 Task: Locate the nearest stargazing spot in the Arizona desert.
Action: Mouse moved to (81, 64)
Screenshot: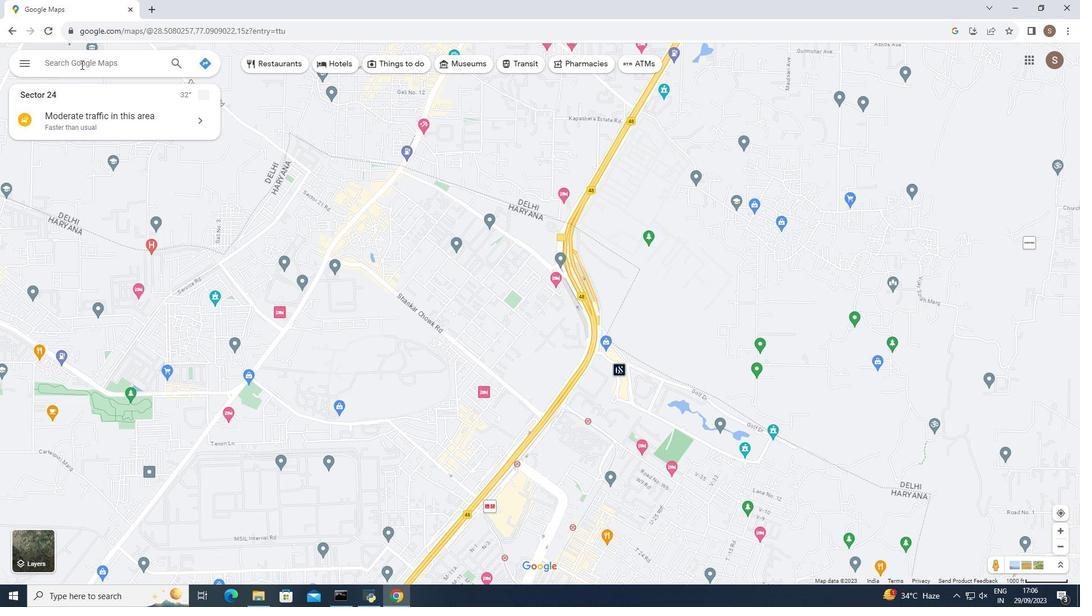 
Action: Mouse pressed left at (81, 64)
Screenshot: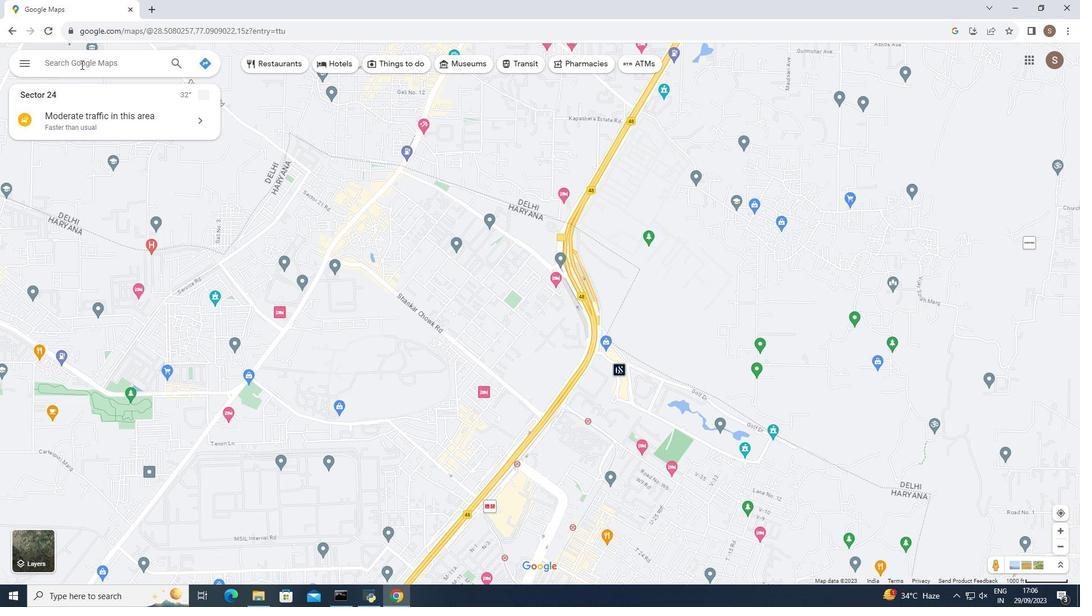 
Action: Key pressed arizona<Key.space>desert
Screenshot: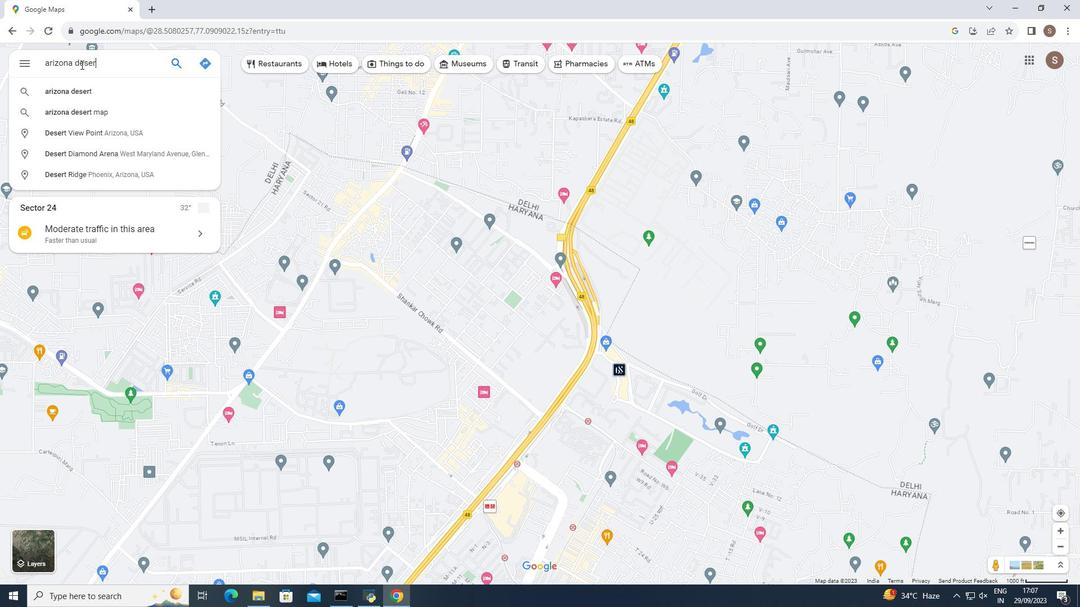 
Action: Mouse moved to (83, 92)
Screenshot: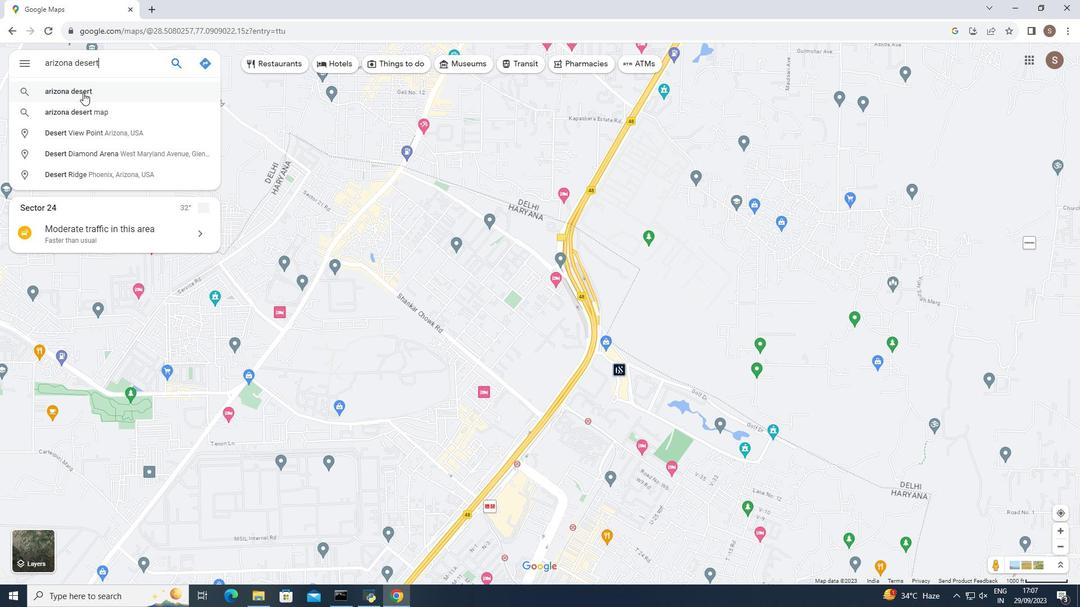 
Action: Mouse pressed left at (83, 92)
Screenshot: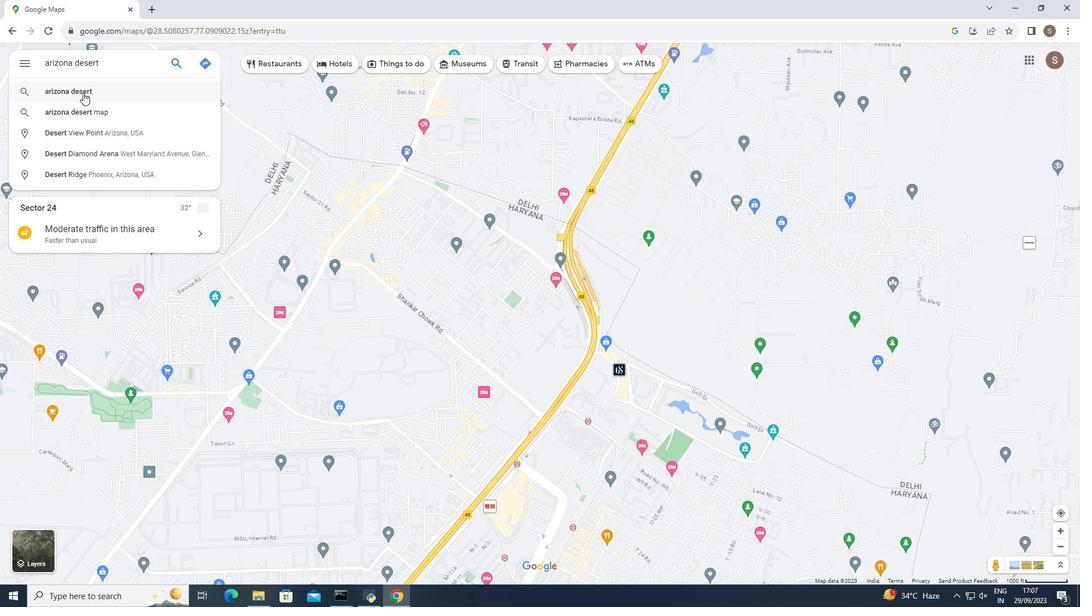
Action: Mouse moved to (205, 64)
Screenshot: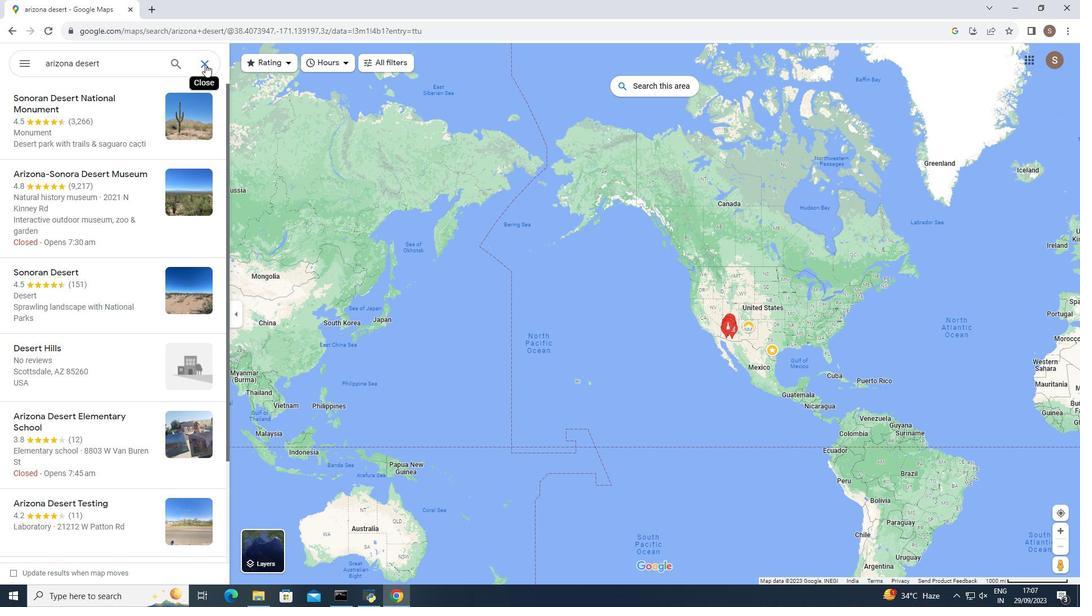 
Action: Mouse pressed left at (205, 64)
Screenshot: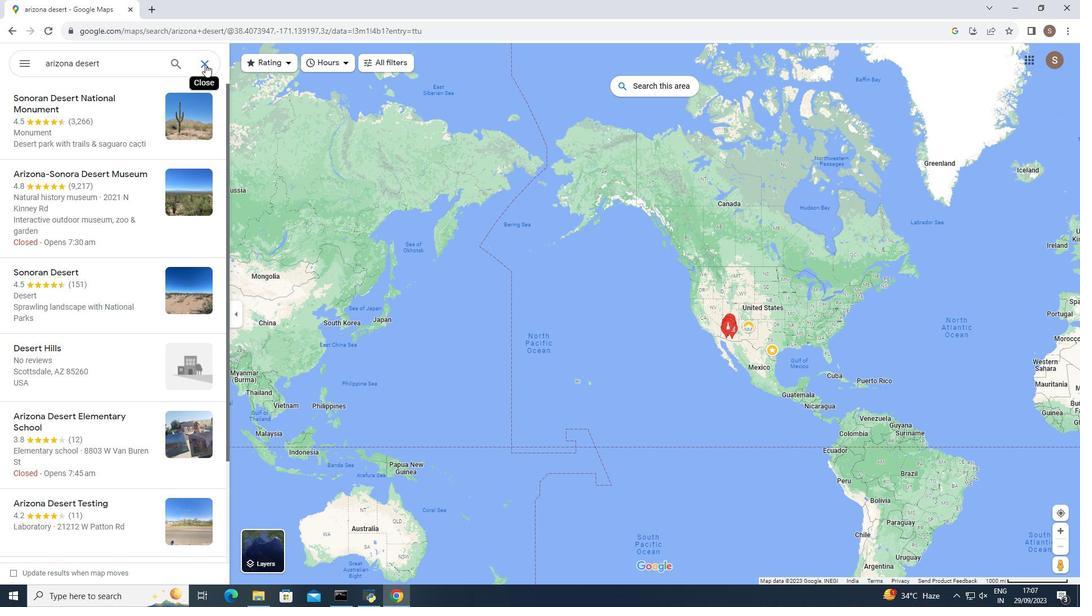 
Action: Mouse moved to (85, 61)
Screenshot: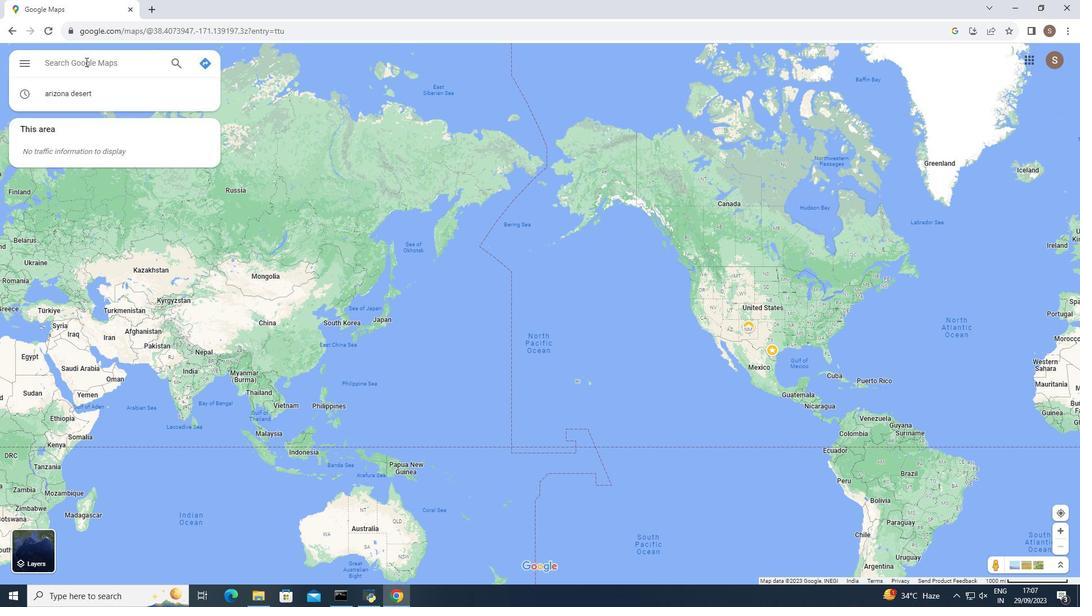 
Action: Mouse pressed left at (85, 61)
Screenshot: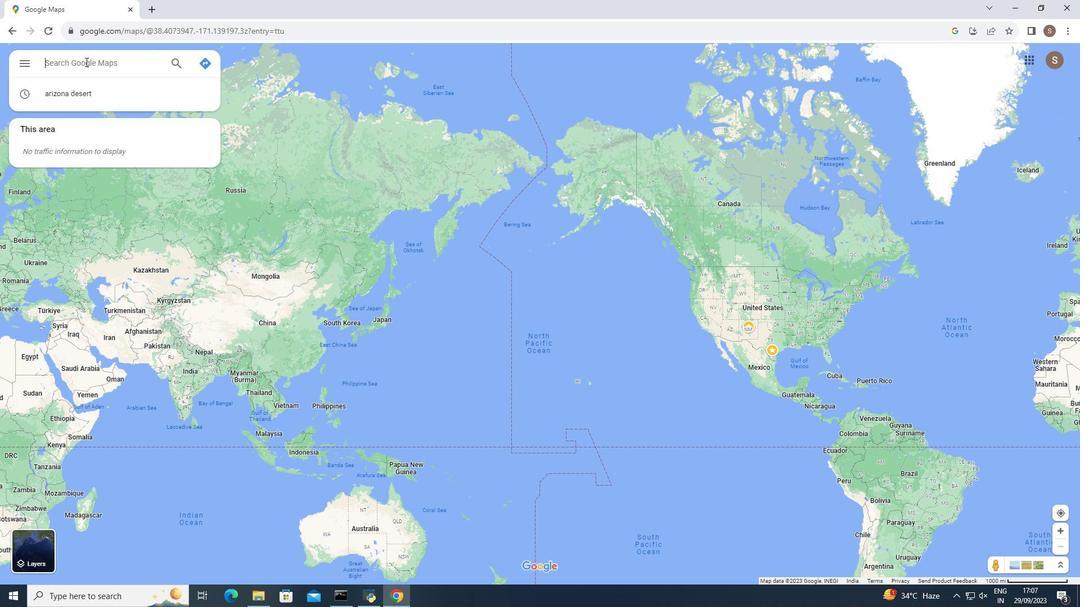 
Action: Key pressed <Key.shift>Arizona<Key.space>desert
Screenshot: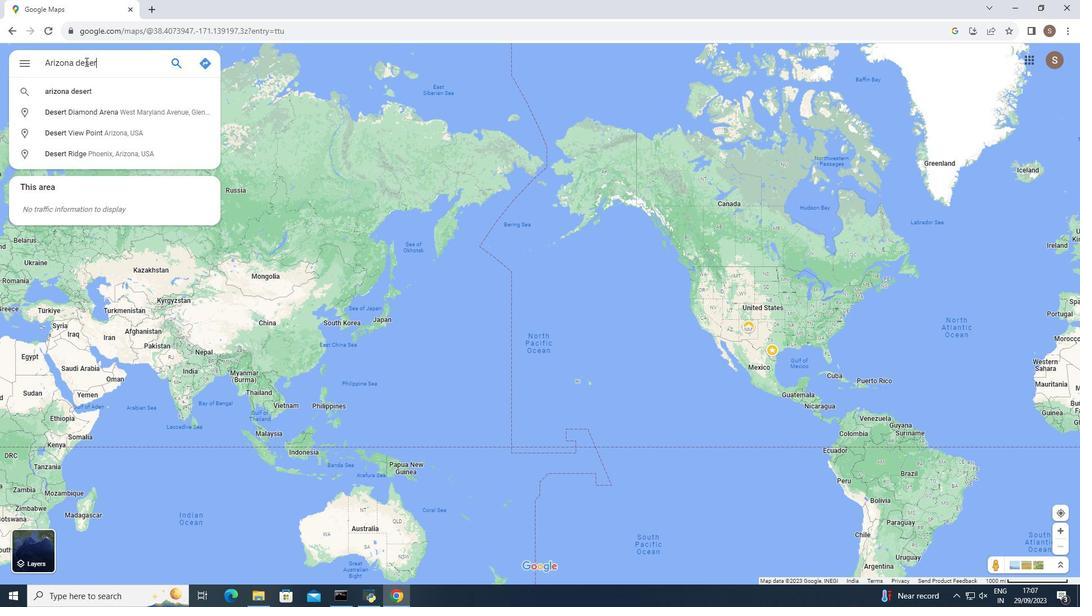 
Action: Mouse moved to (122, 135)
Screenshot: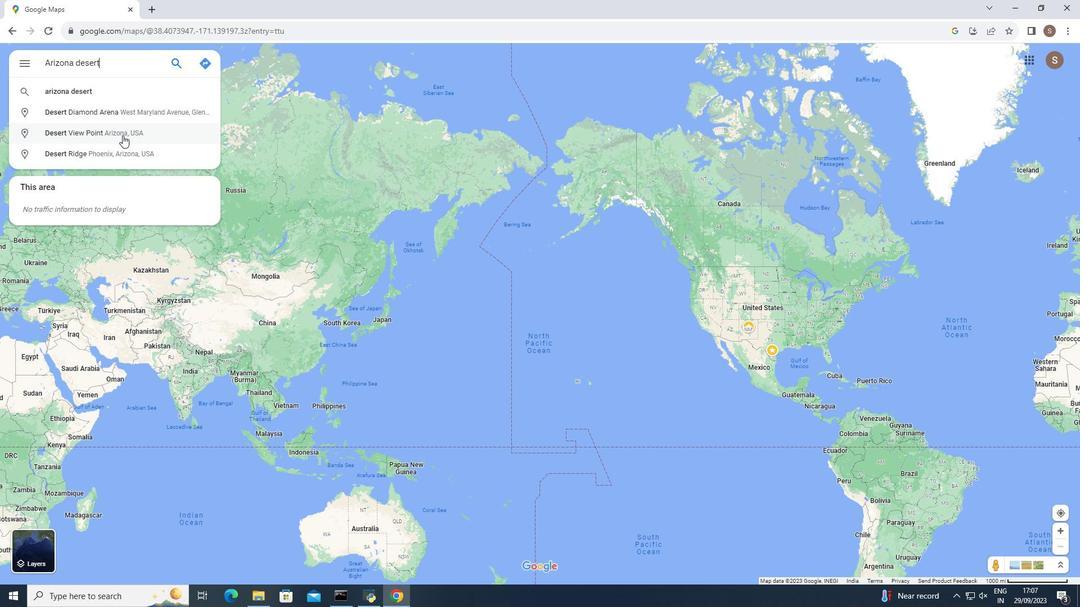 
Action: Mouse pressed left at (122, 135)
Screenshot: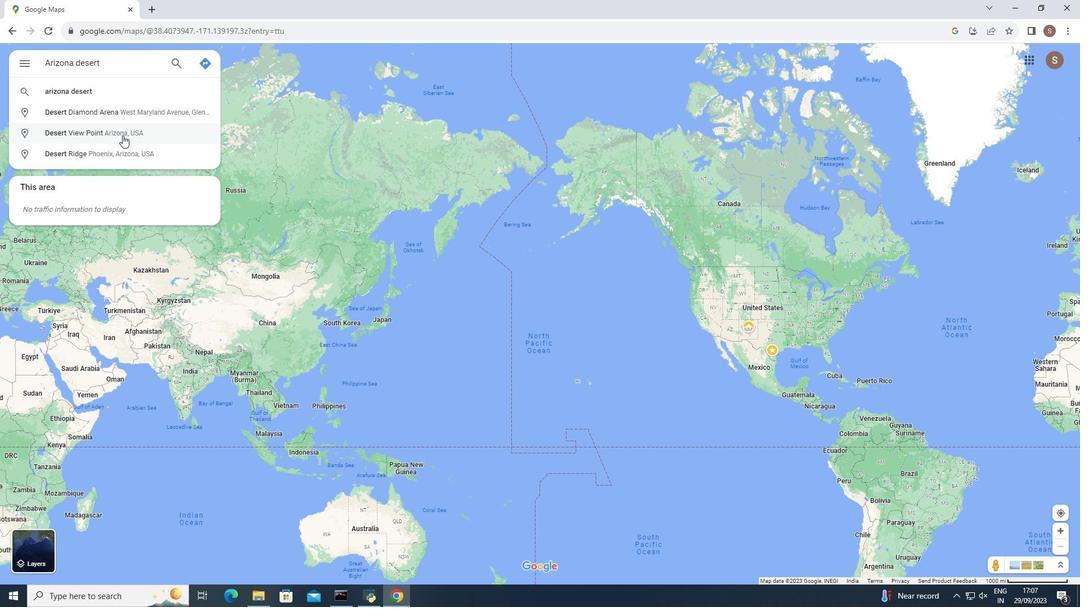 
Action: Mouse moved to (112, 281)
Screenshot: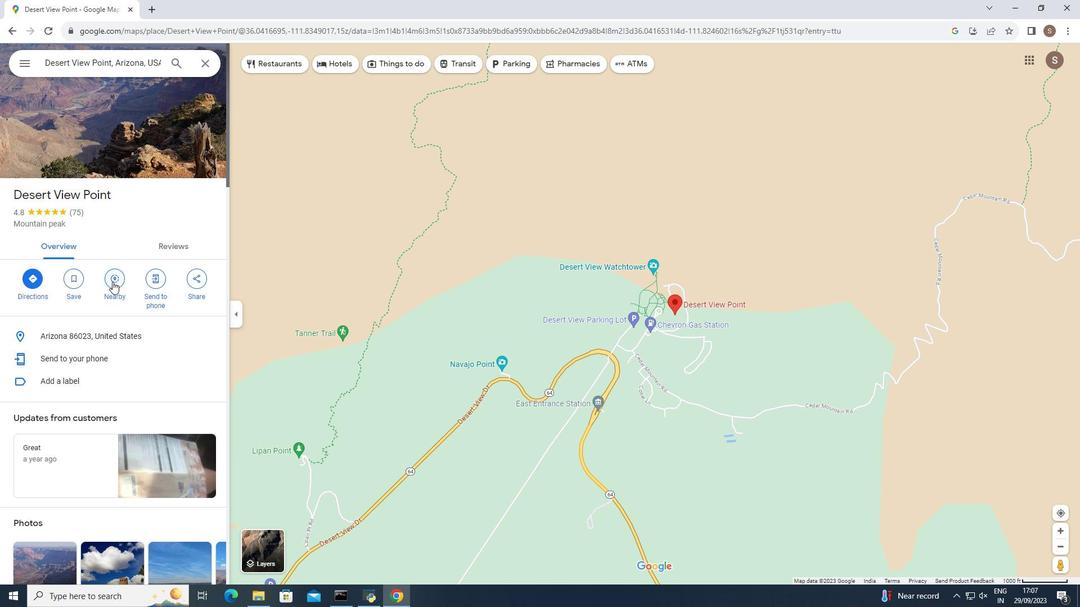 
Action: Mouse pressed left at (112, 281)
Screenshot: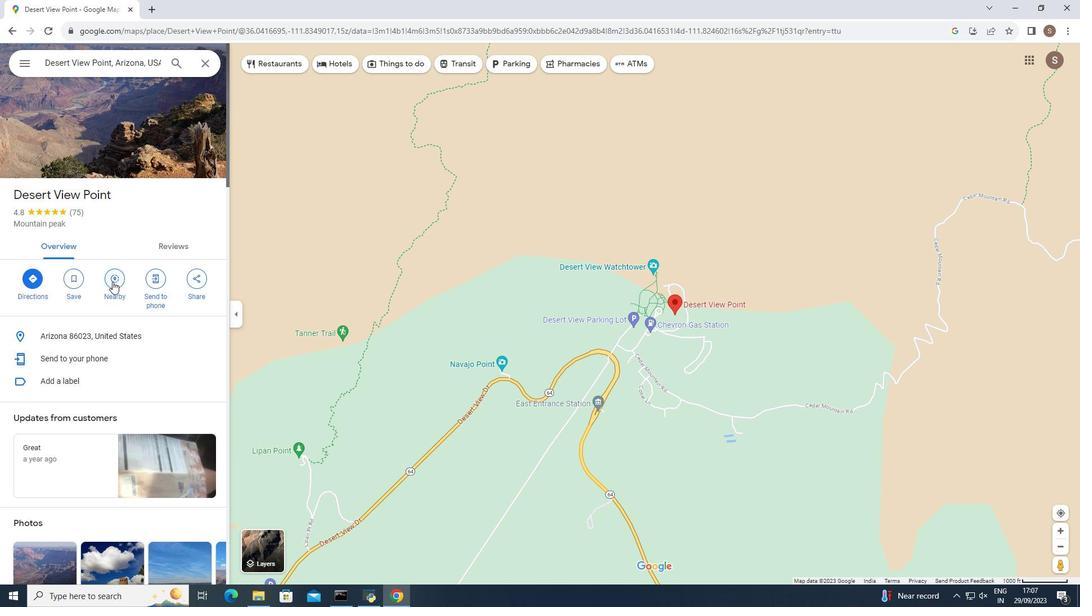 
Action: Mouse moved to (87, 65)
Screenshot: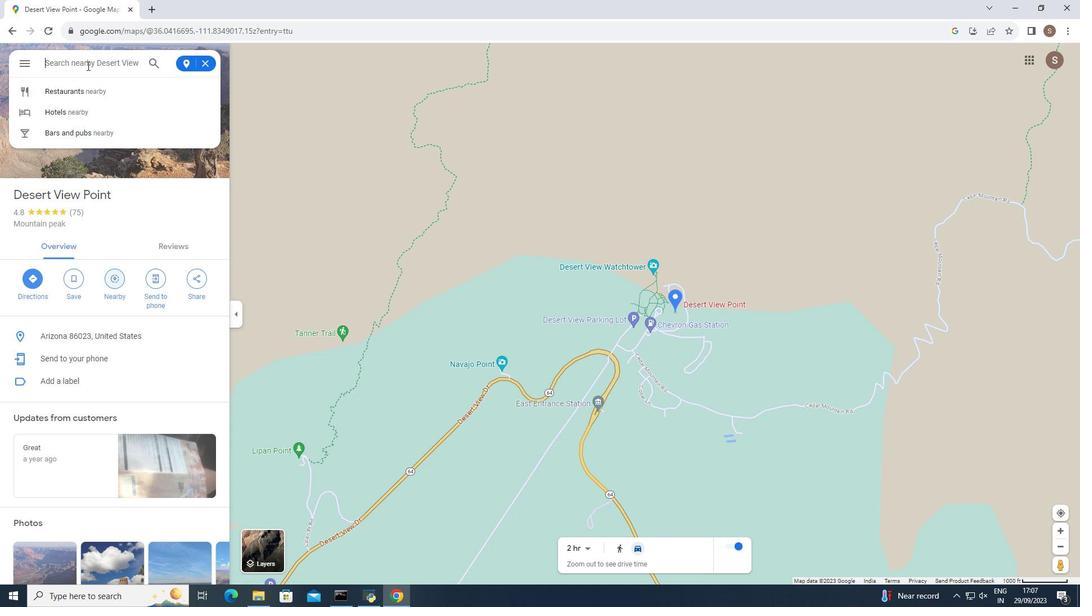 
Action: Mouse pressed left at (87, 65)
Screenshot: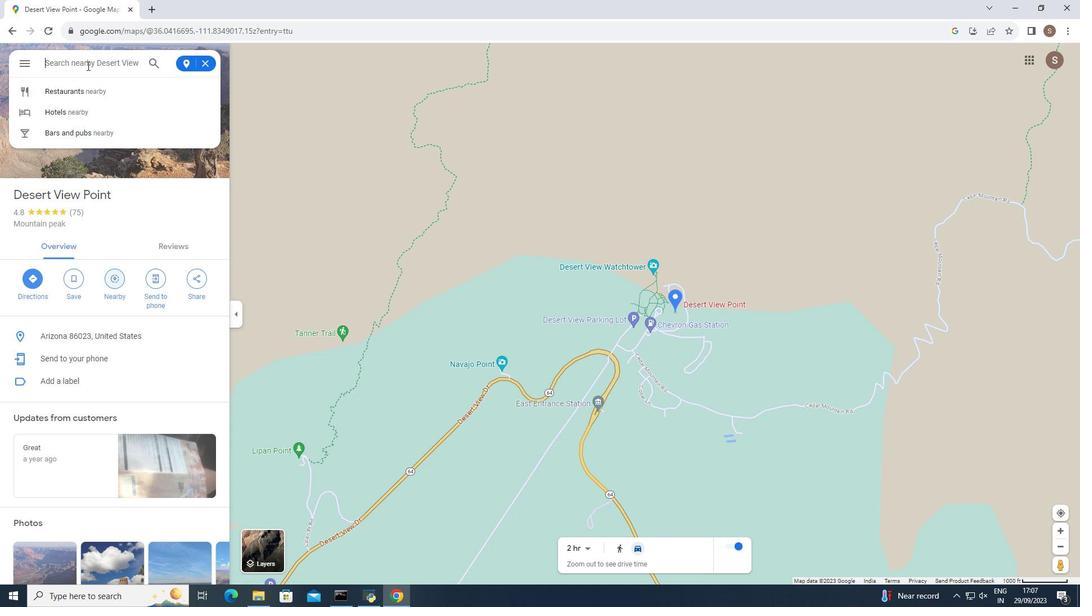 
Action: Key pressed str<Key.backspace>argazing
Screenshot: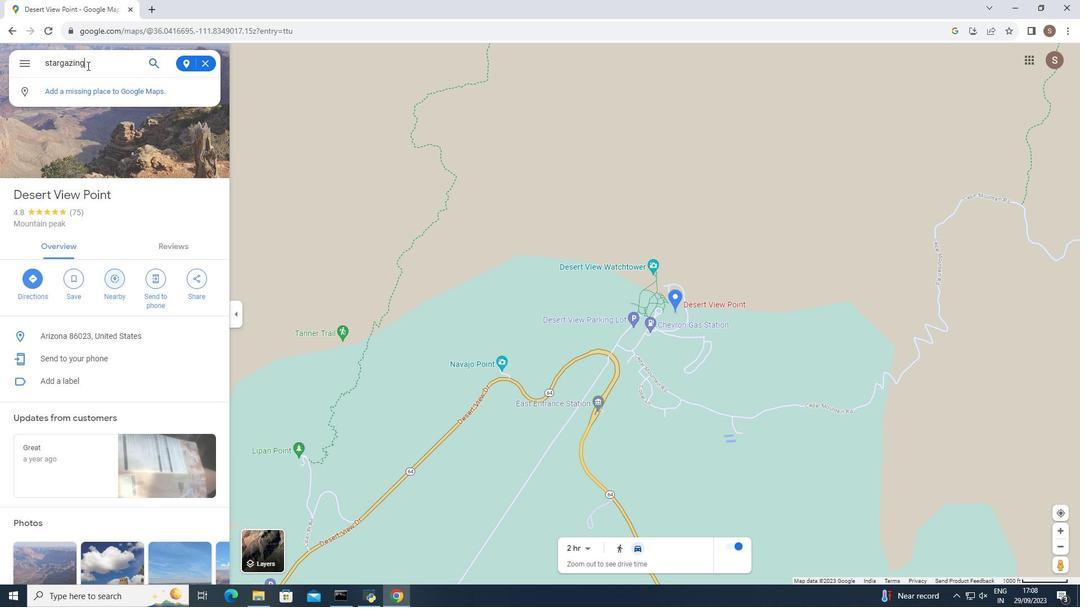 
Action: Mouse moved to (132, 70)
Screenshot: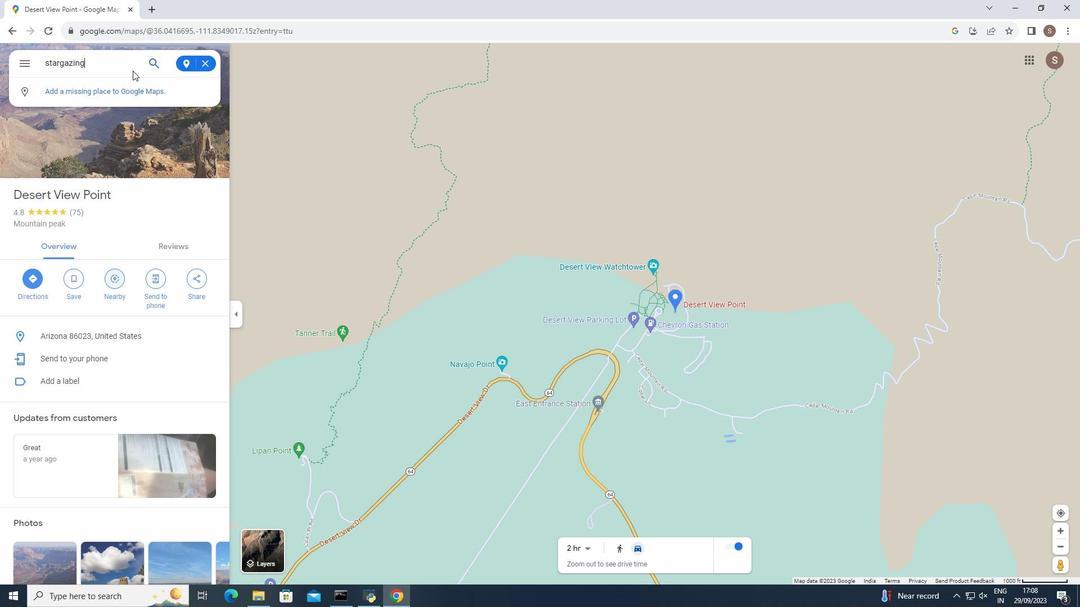 
Action: Key pressed <Key.space>spot
Screenshot: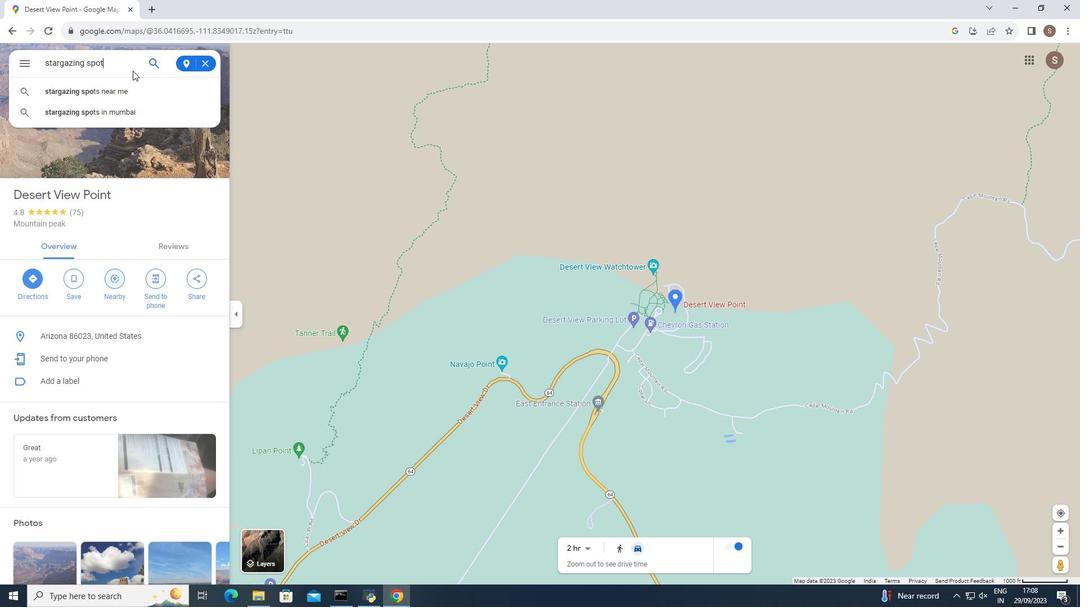 
Action: Mouse moved to (155, 64)
Screenshot: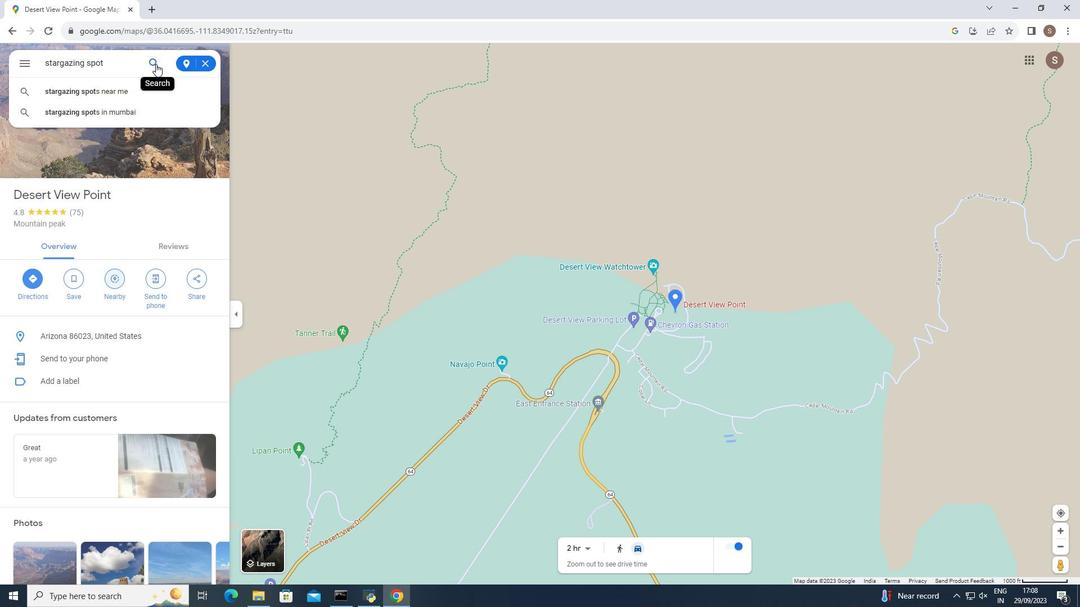 
Action: Mouse pressed left at (155, 64)
Screenshot: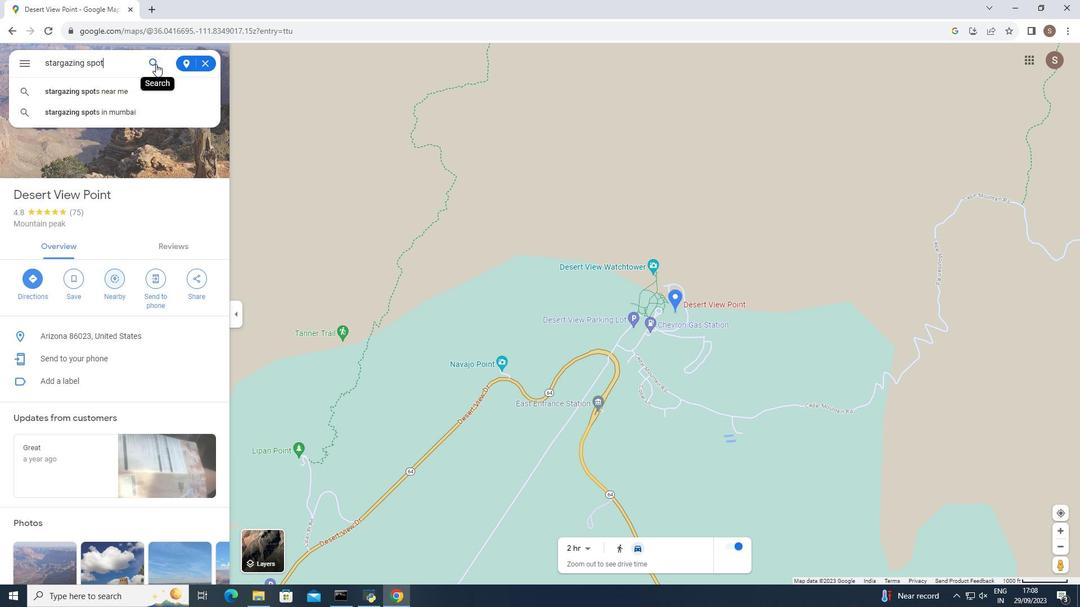 
Action: Mouse moved to (93, 100)
Screenshot: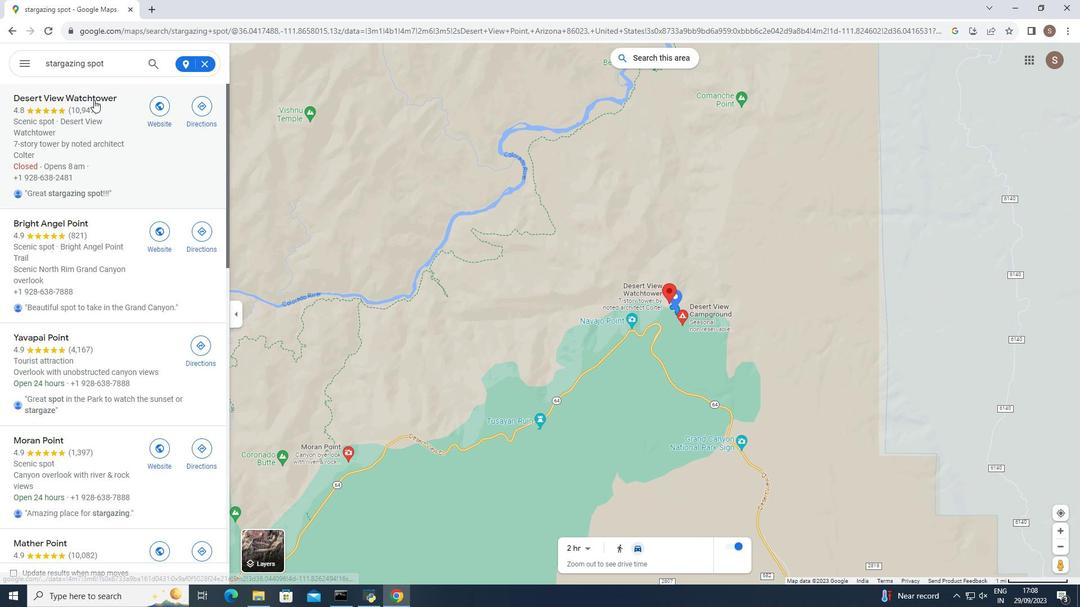 
Action: Mouse pressed left at (93, 100)
Screenshot: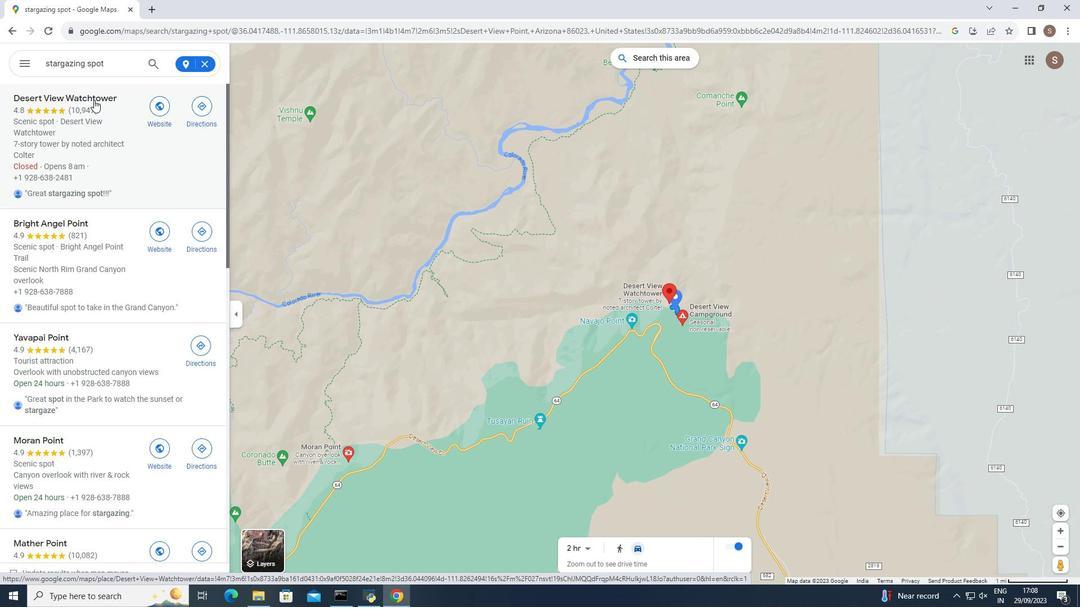 
Action: Mouse moved to (290, 413)
Screenshot: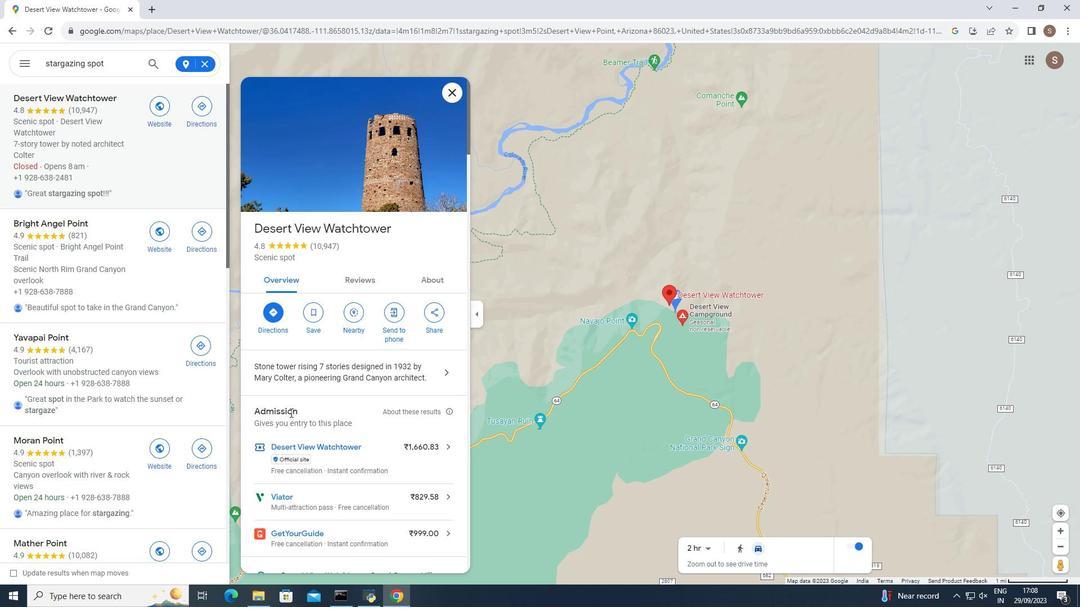 
Action: Mouse scrolled (290, 413) with delta (0, 0)
Screenshot: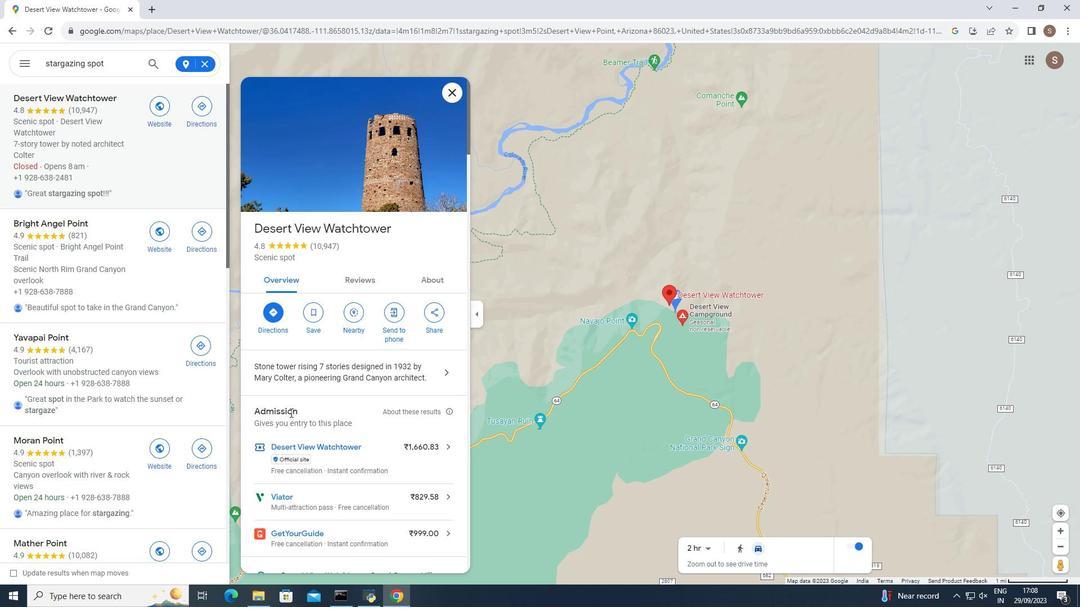
Action: Mouse moved to (290, 413)
Screenshot: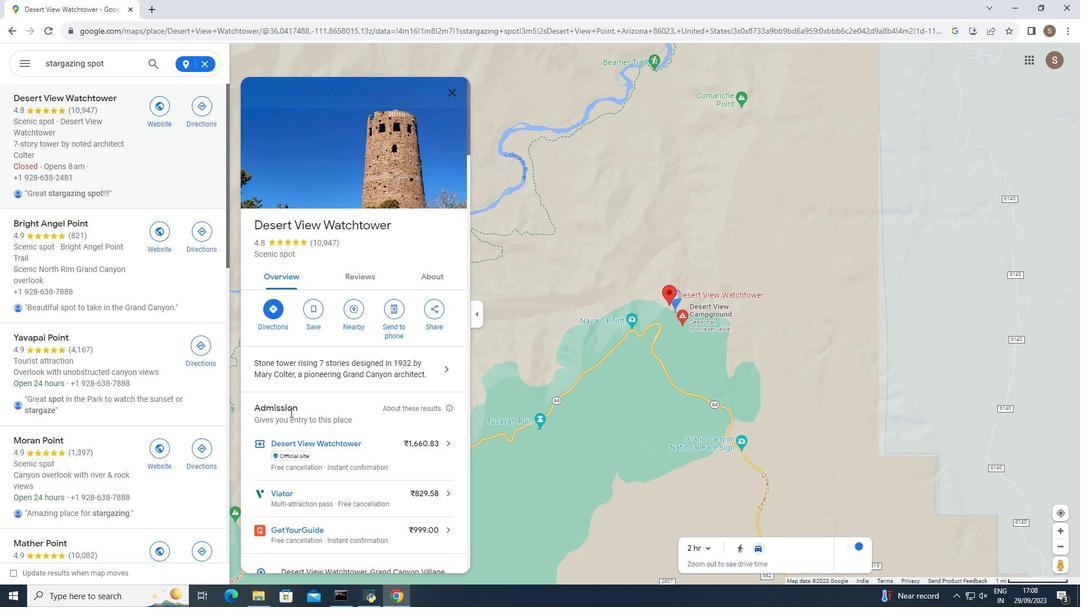 
Action: Mouse scrolled (290, 412) with delta (0, 0)
Screenshot: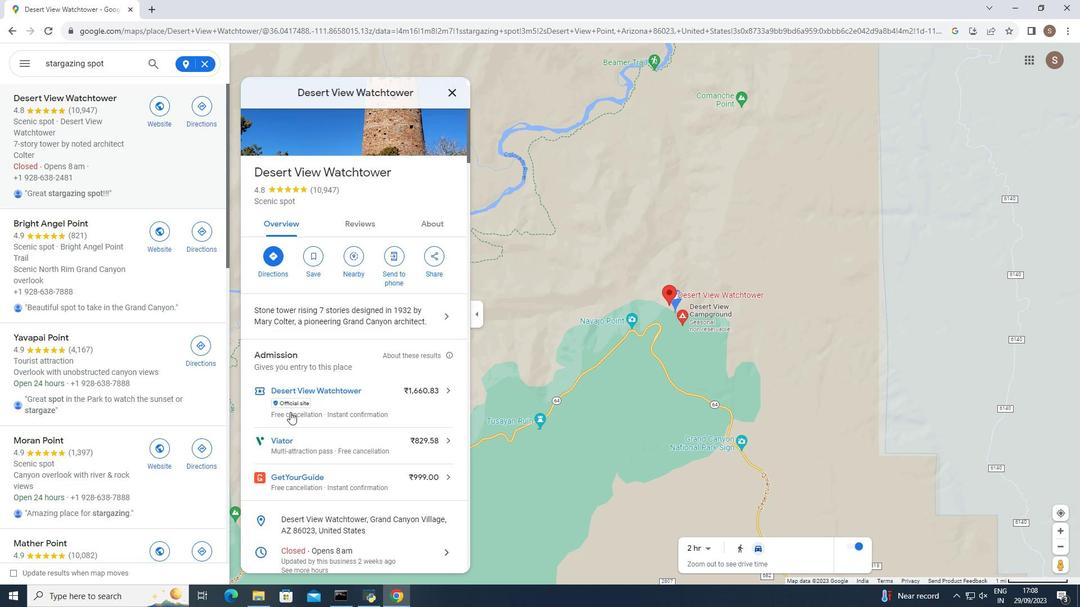 
Action: Mouse moved to (290, 412)
Screenshot: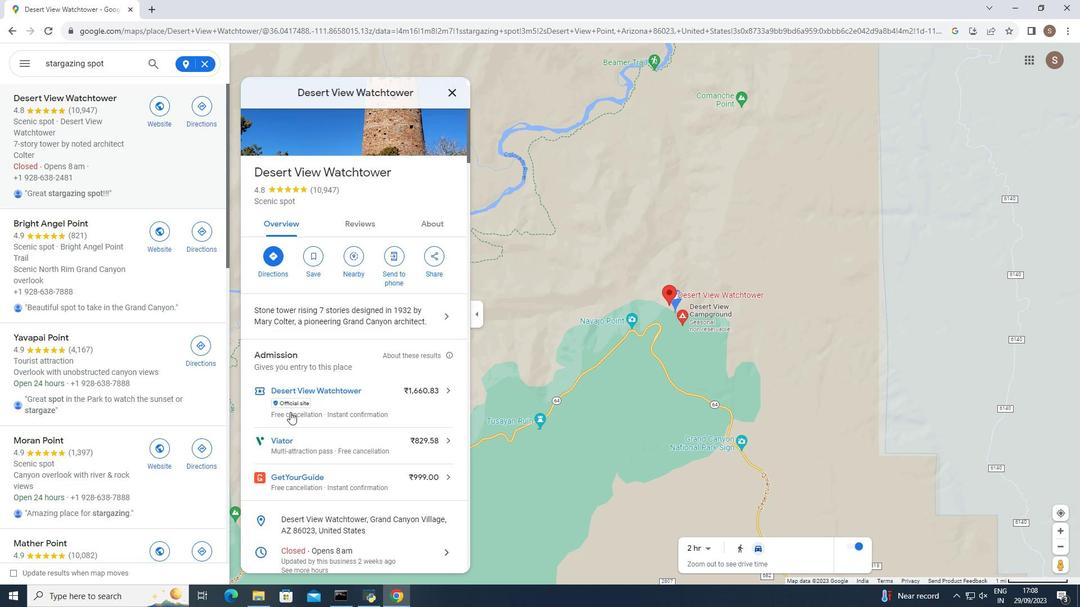 
Action: Mouse scrolled (290, 411) with delta (0, 0)
Screenshot: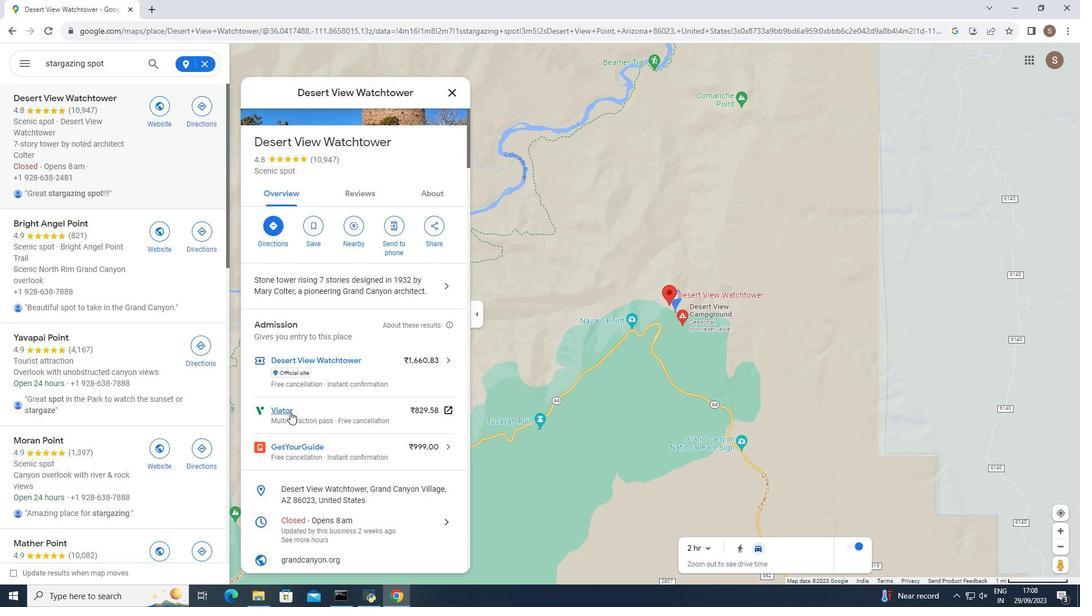 
Action: Mouse moved to (290, 411)
Screenshot: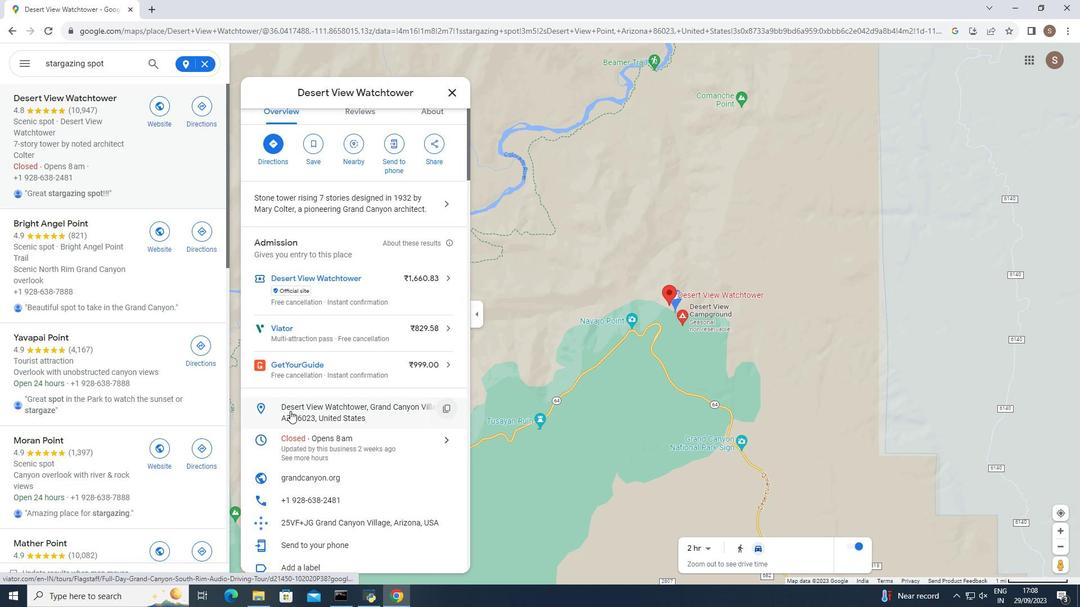 
Action: Mouse scrolled (290, 410) with delta (0, 0)
Screenshot: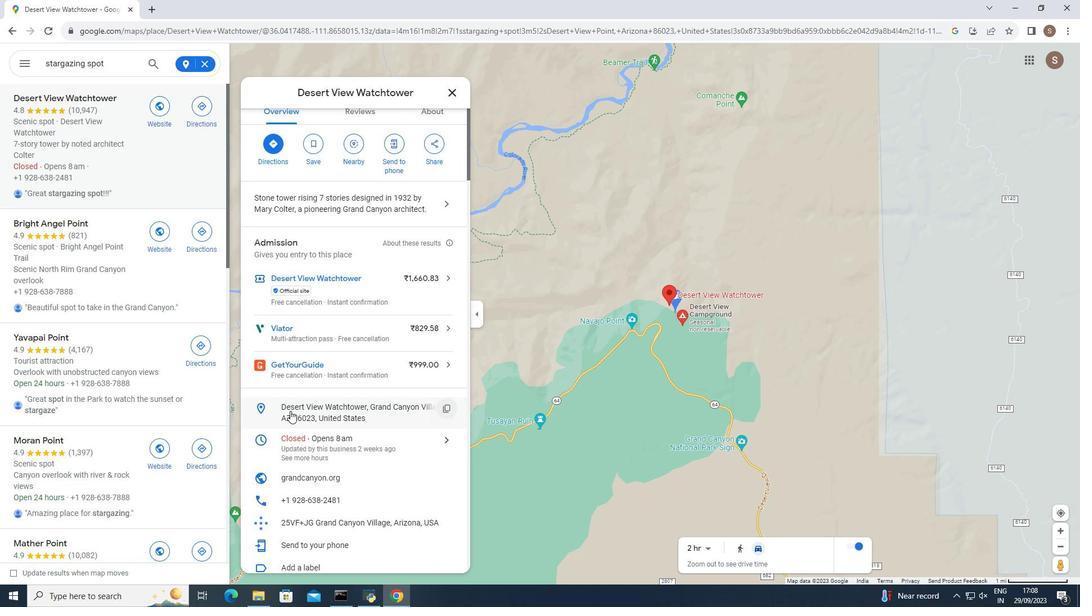 
Action: Mouse moved to (291, 410)
Screenshot: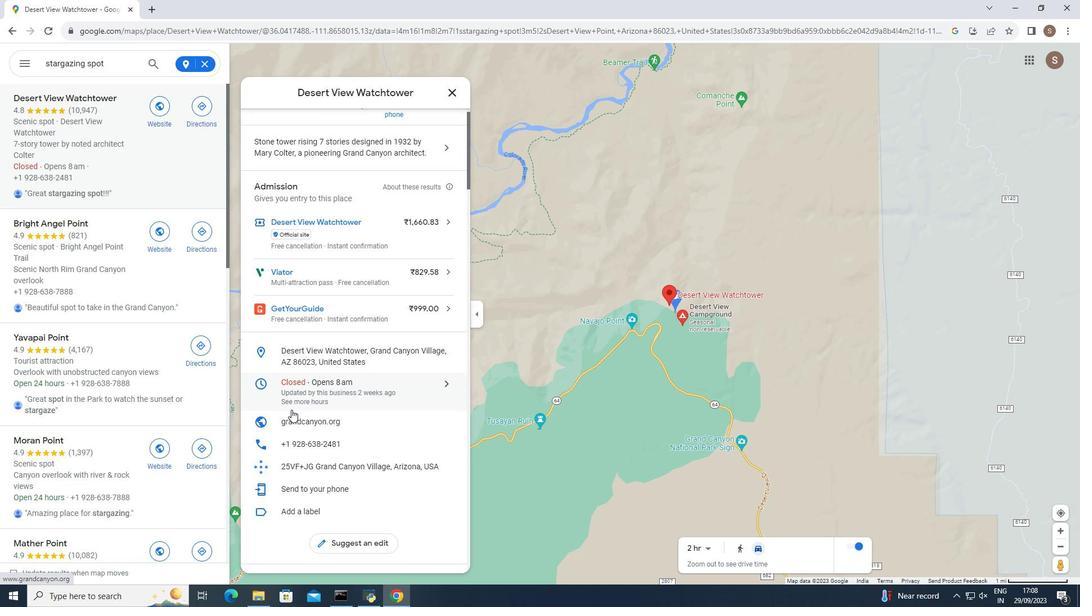 
Action: Mouse scrolled (291, 409) with delta (0, 0)
Screenshot: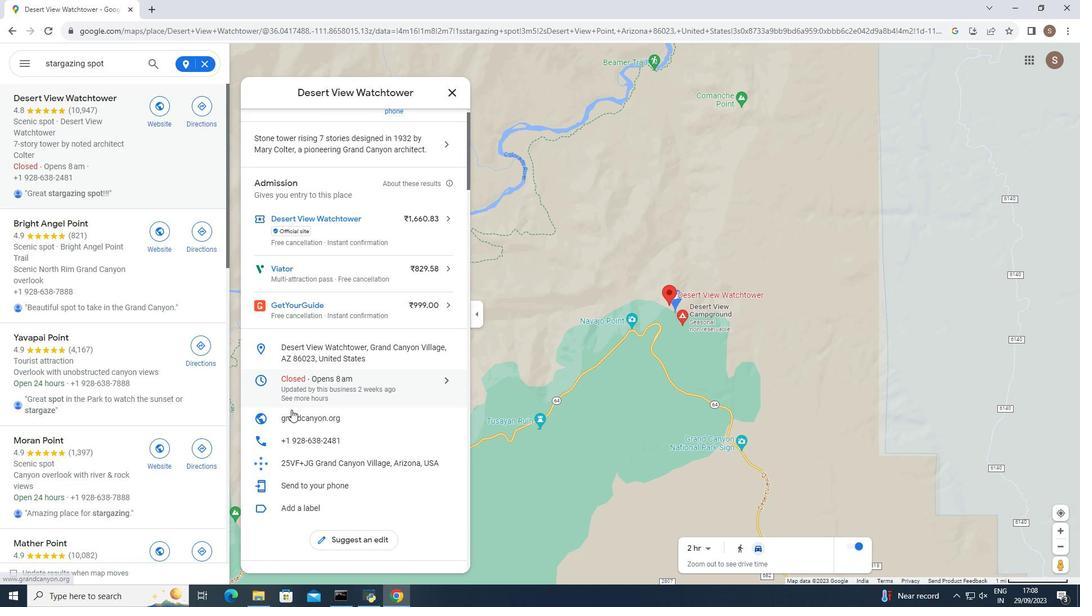 
Action: Mouse scrolled (291, 409) with delta (0, 0)
Screenshot: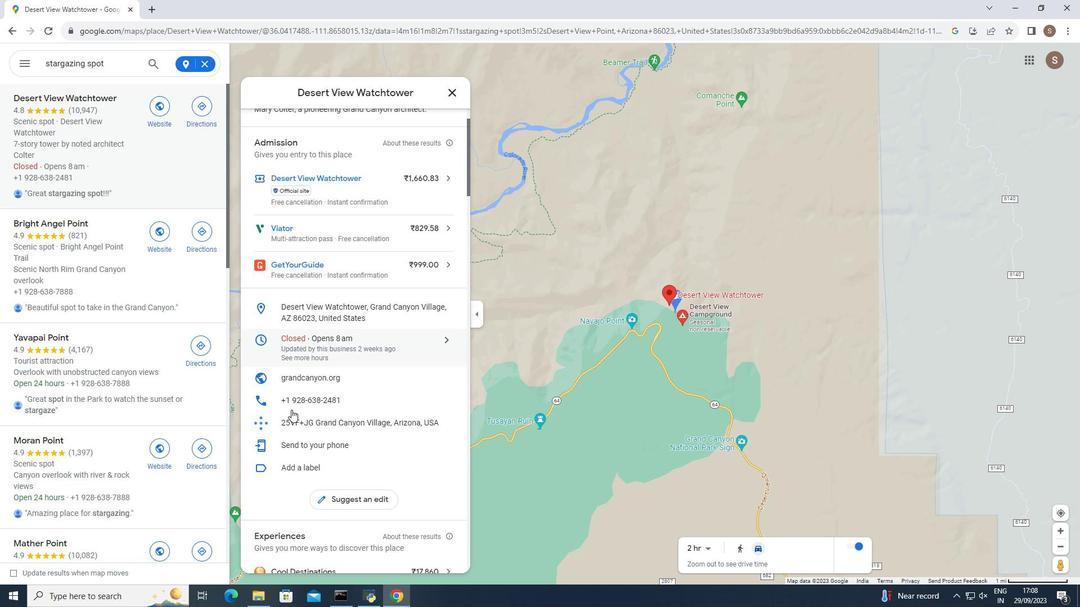 
Action: Mouse scrolled (291, 409) with delta (0, 0)
Screenshot: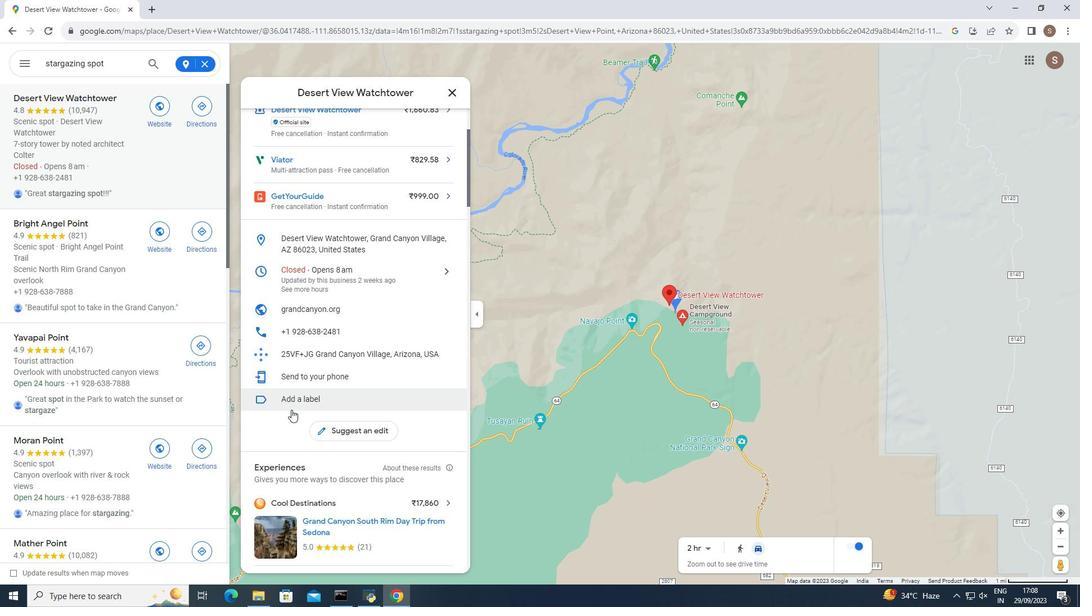 
Action: Mouse moved to (291, 410)
Screenshot: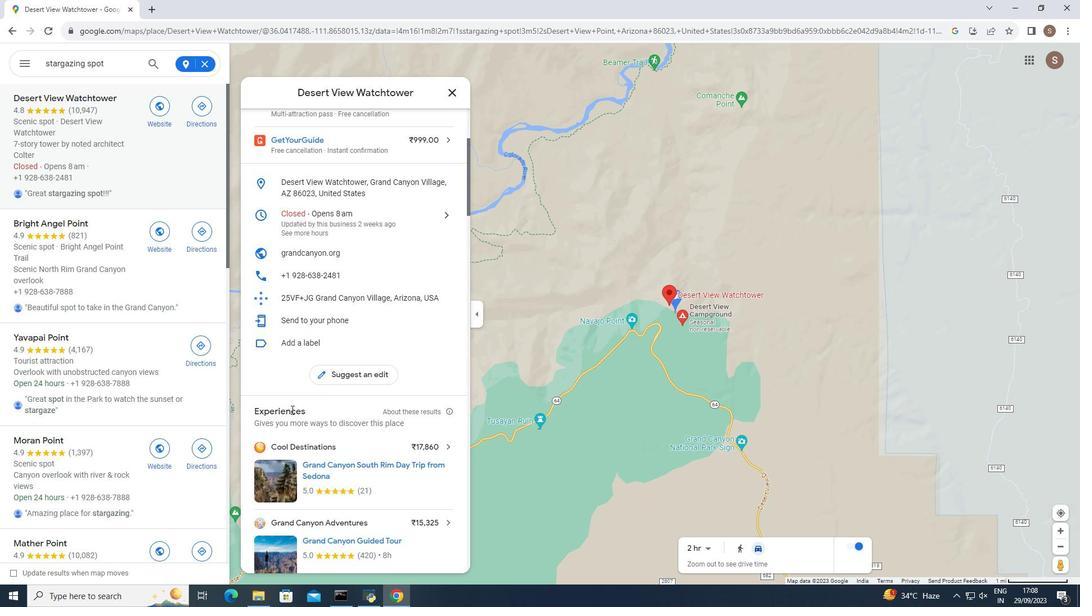 
Action: Mouse scrolled (291, 409) with delta (0, 0)
Screenshot: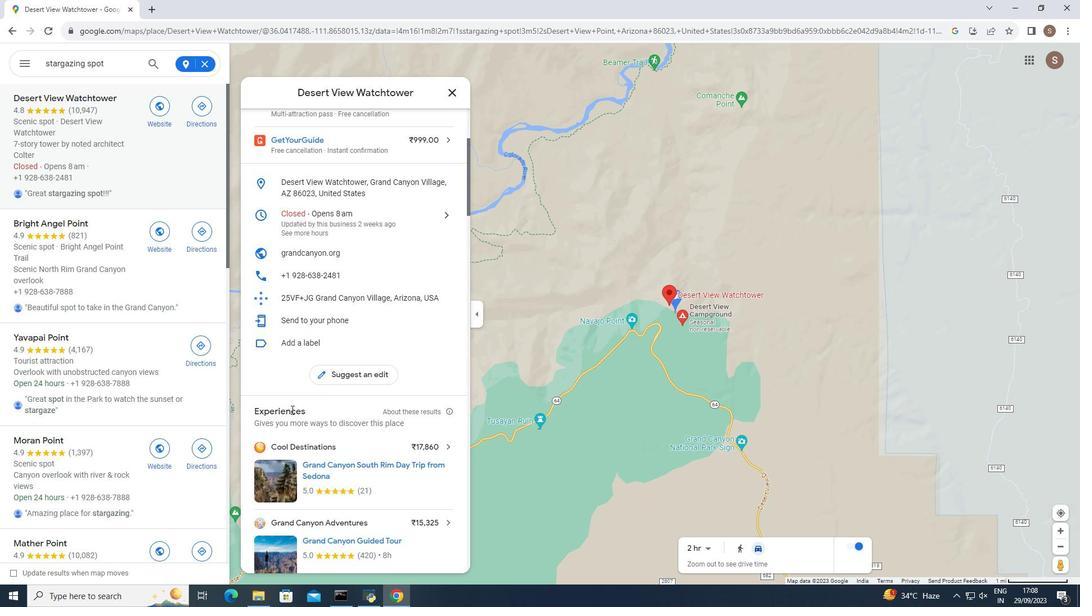 
Action: Mouse moved to (291, 410)
Screenshot: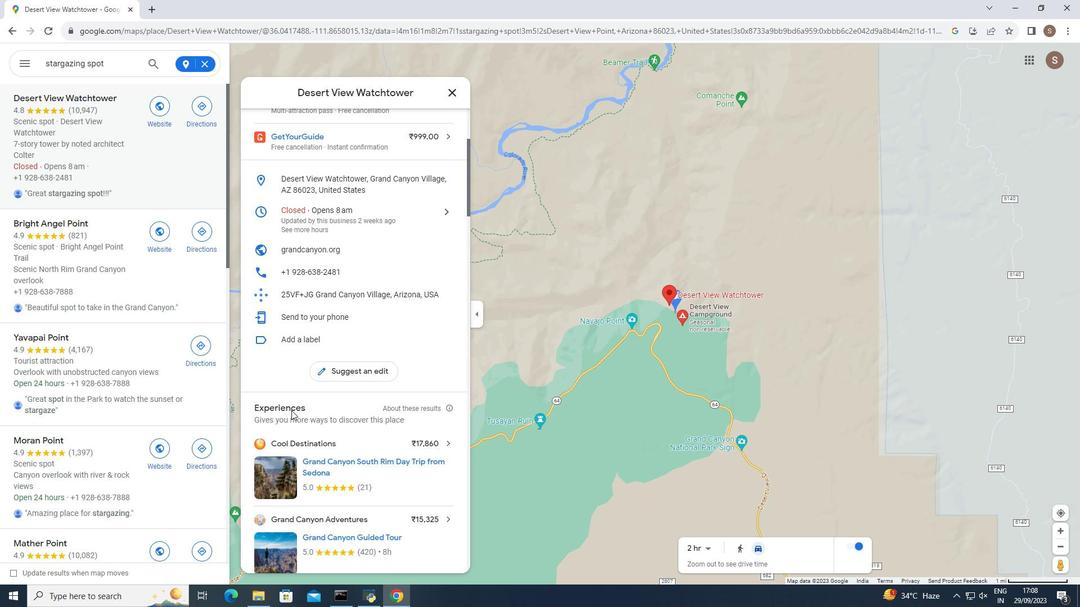 
Action: Mouse scrolled (291, 410) with delta (0, 0)
Screenshot: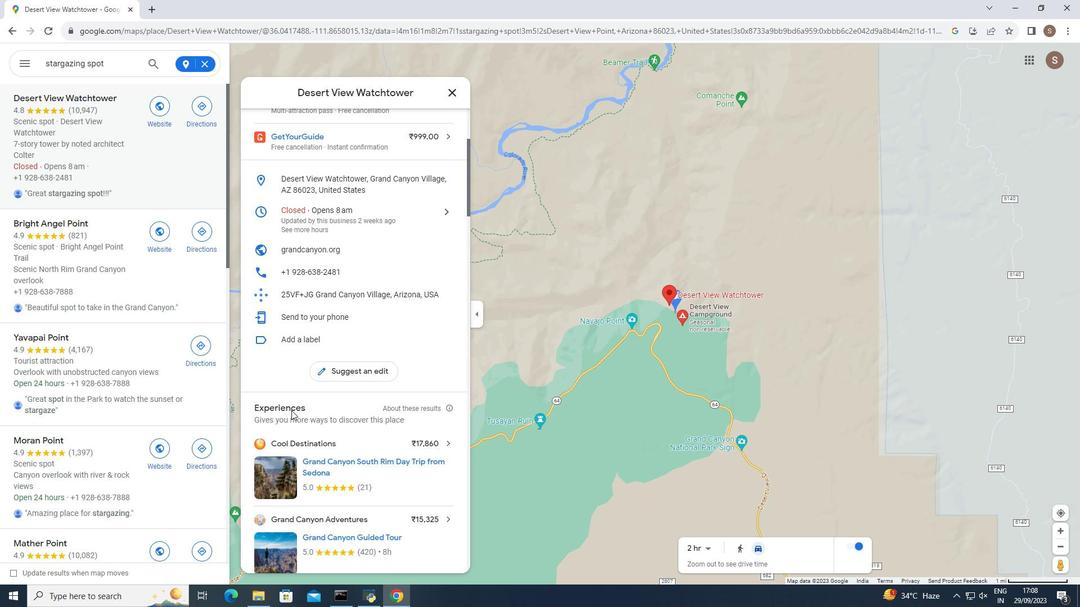 
Action: Mouse moved to (449, 93)
Screenshot: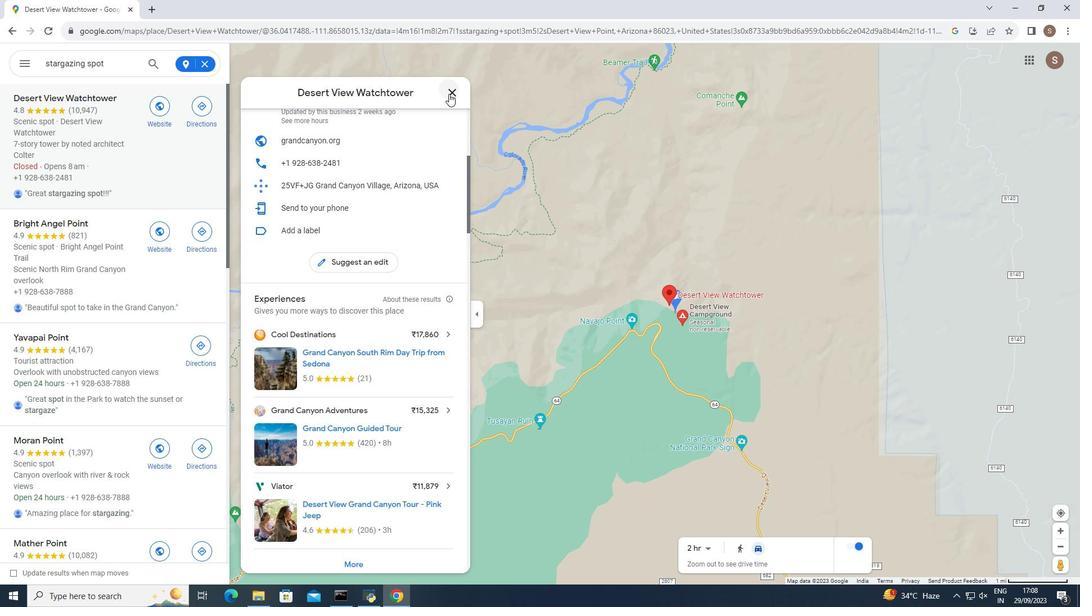 
Action: Mouse pressed left at (449, 93)
Screenshot: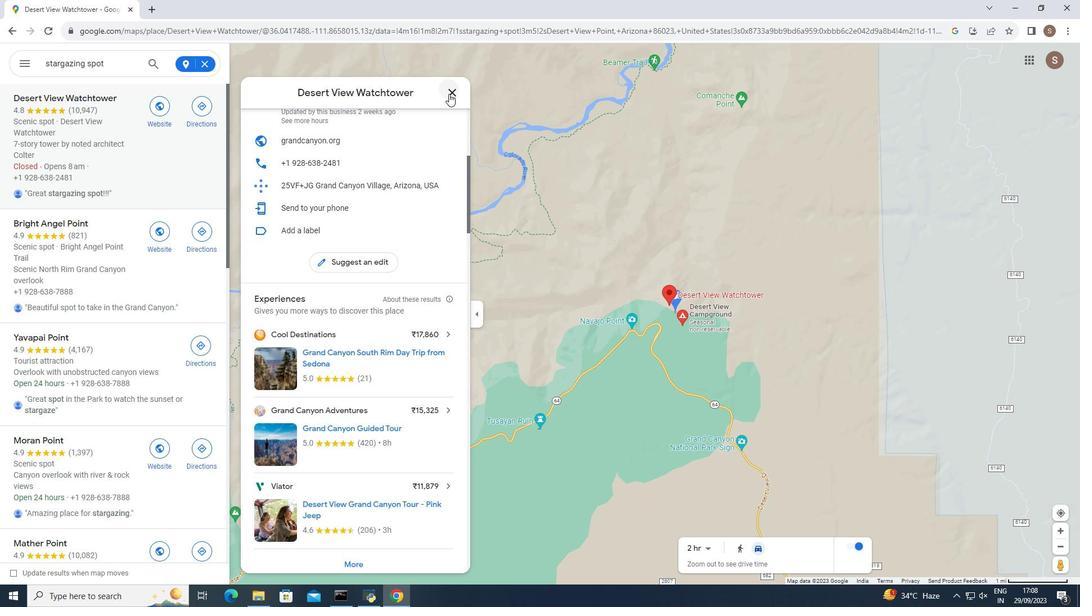 
Action: Mouse moved to (54, 225)
Screenshot: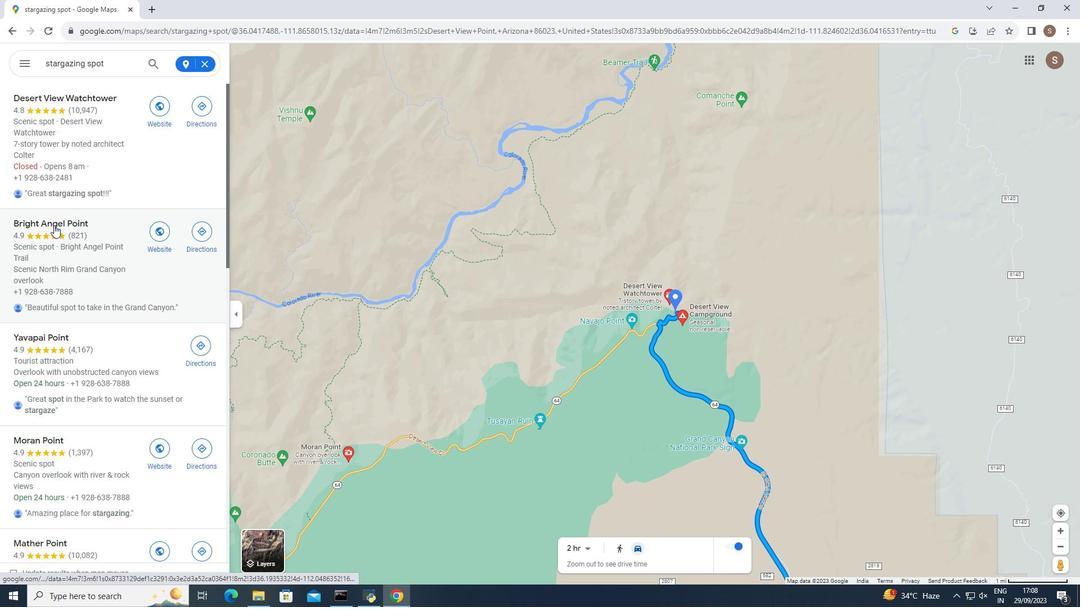 
Action: Mouse pressed left at (54, 225)
Screenshot: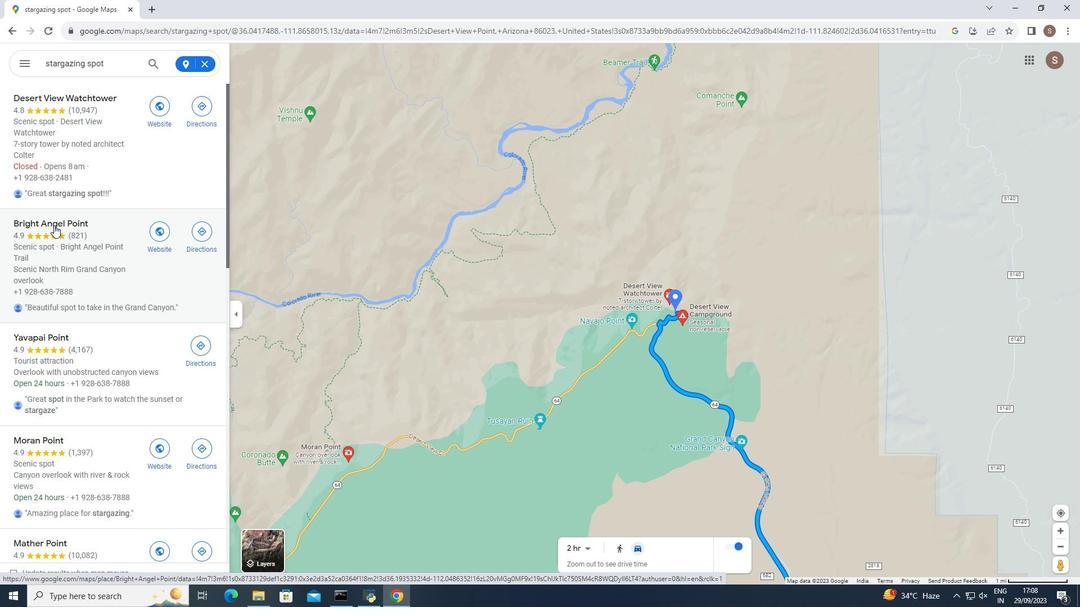 
Action: Mouse moved to (332, 374)
Screenshot: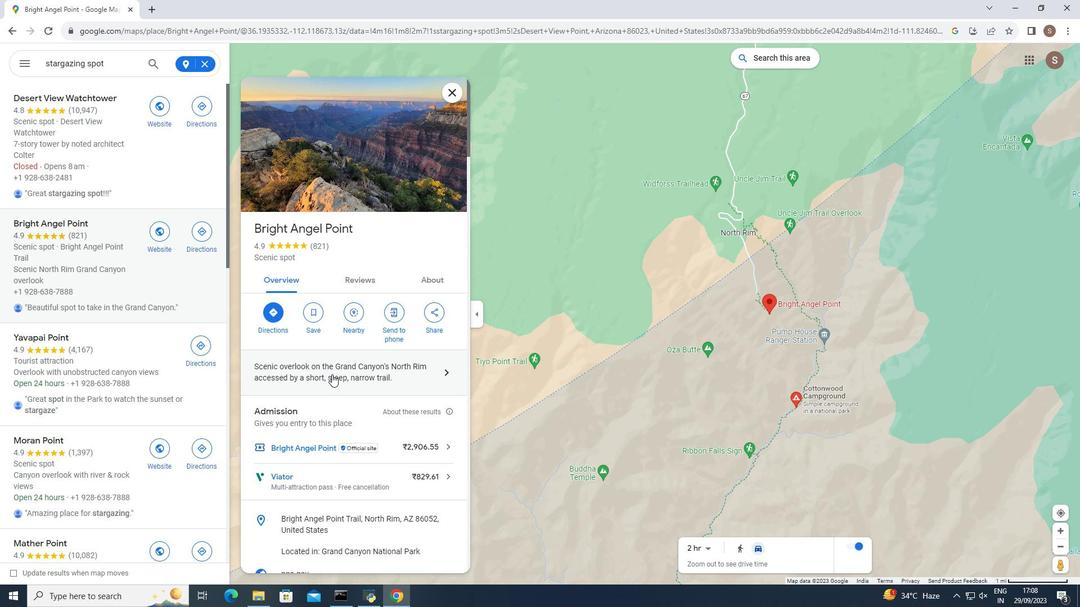 
Action: Mouse scrolled (332, 374) with delta (0, 0)
Screenshot: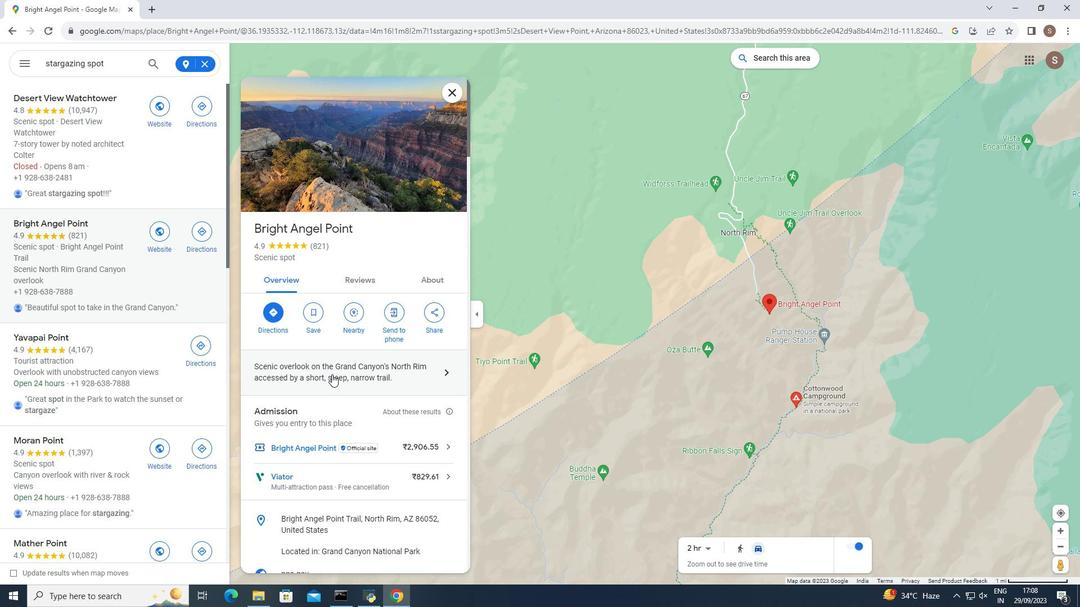 
Action: Mouse scrolled (332, 374) with delta (0, 0)
Screenshot: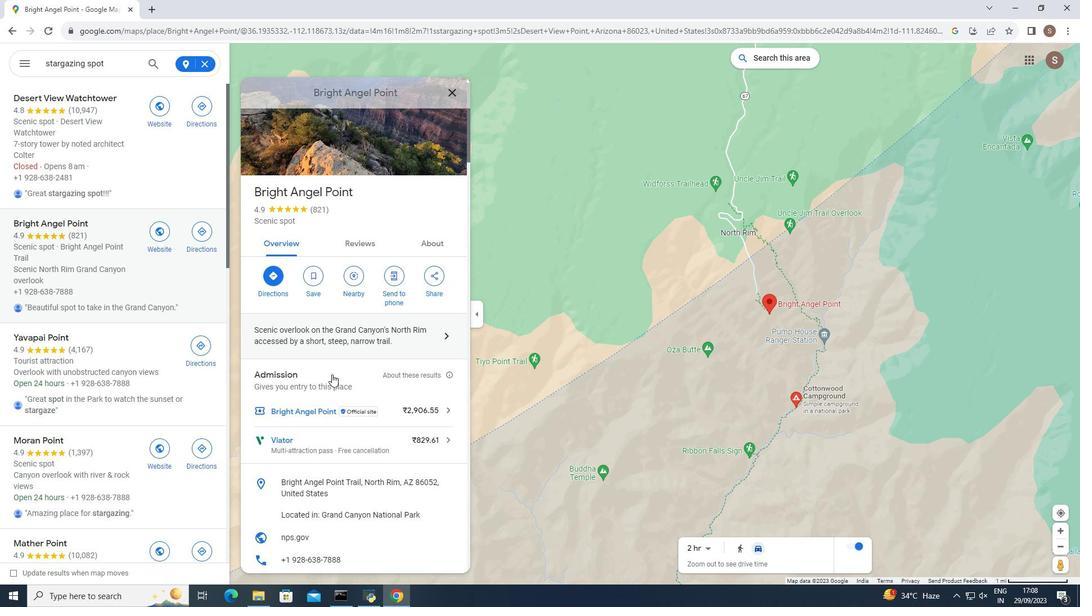 
Action: Mouse moved to (453, 88)
Screenshot: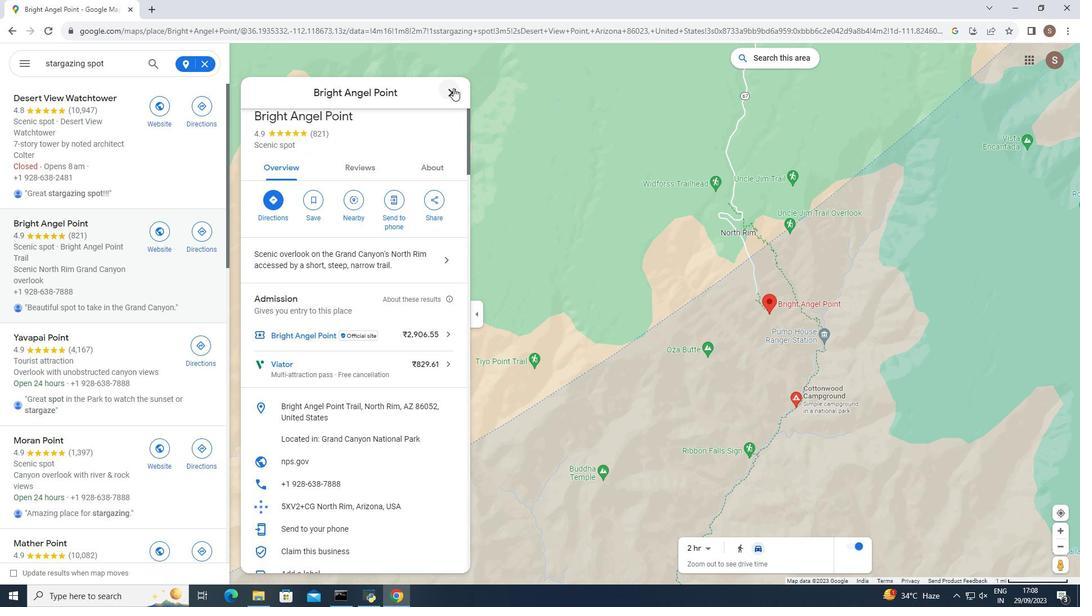 
Action: Mouse pressed left at (453, 88)
Screenshot: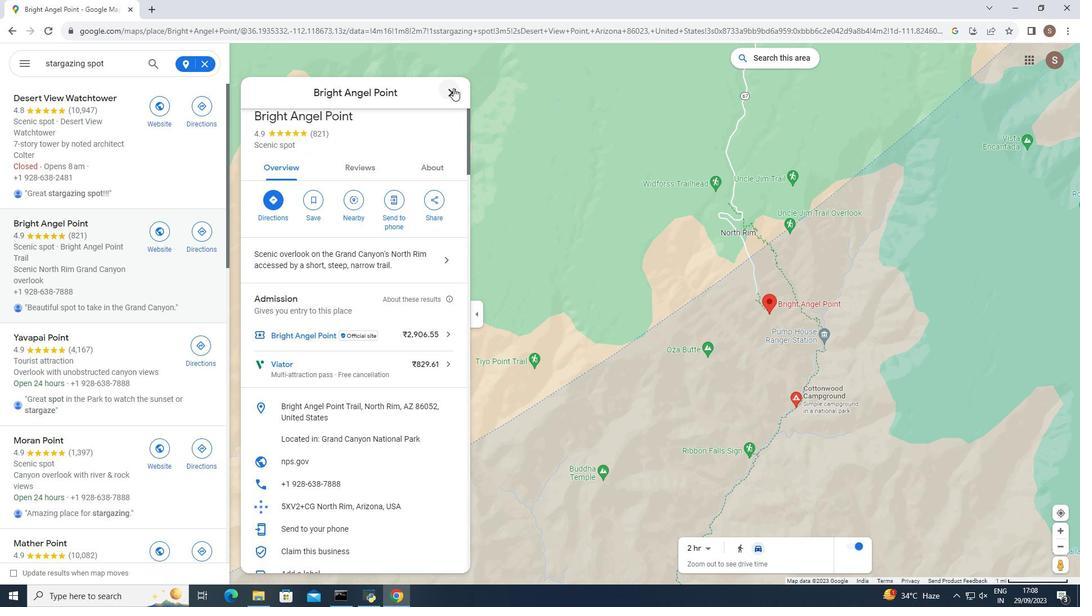 
Action: Mouse moved to (402, 310)
Screenshot: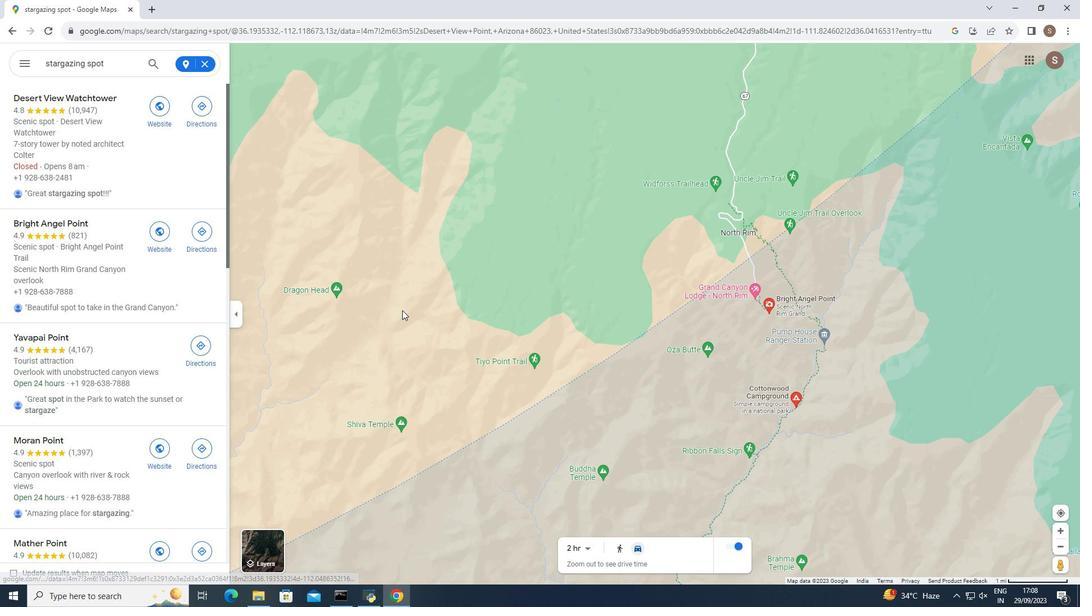 
